 Task: Add Ultima Replenisher Electrolyte Mix, Blue Raspberry, Canister to the cart.
Action: Mouse moved to (22, 116)
Screenshot: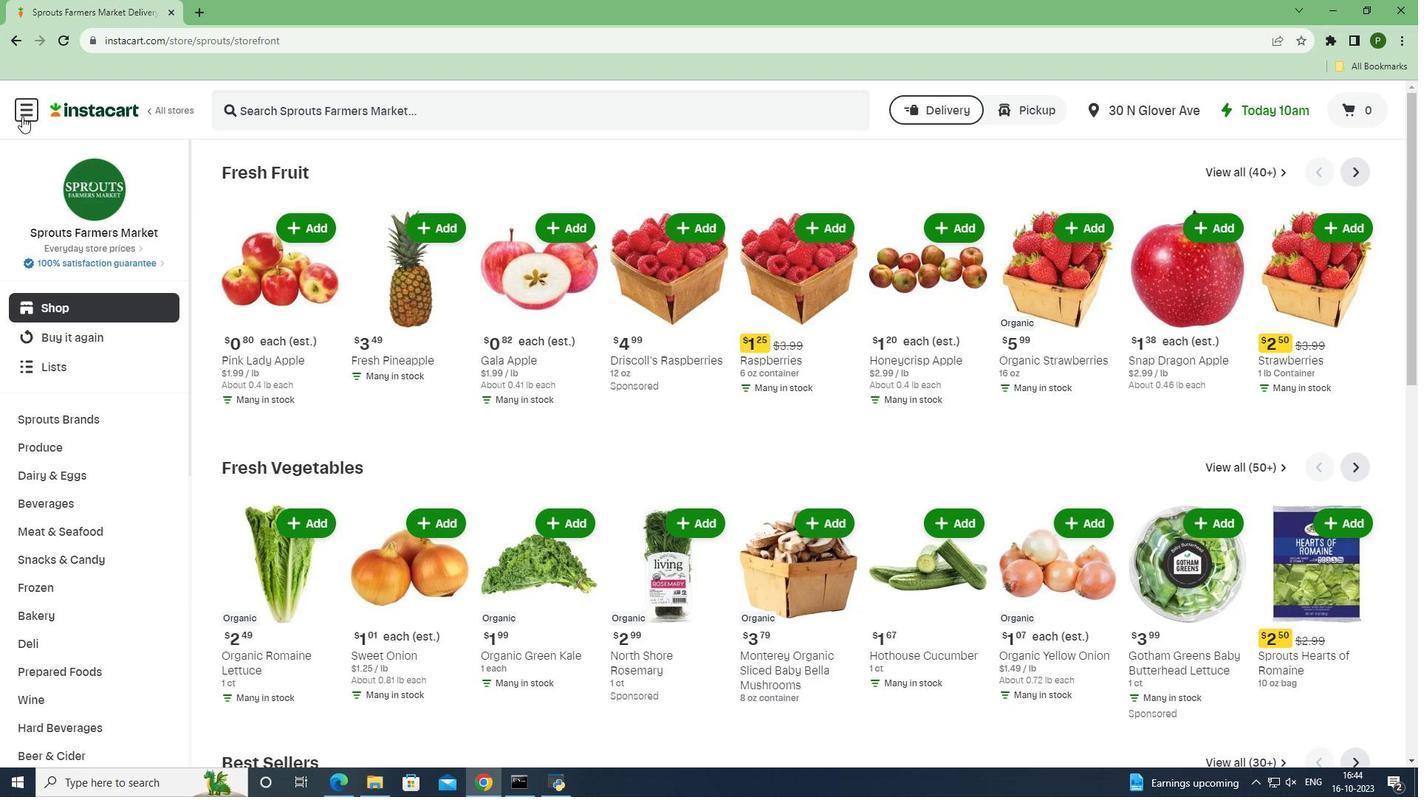 
Action: Mouse pressed left at (22, 116)
Screenshot: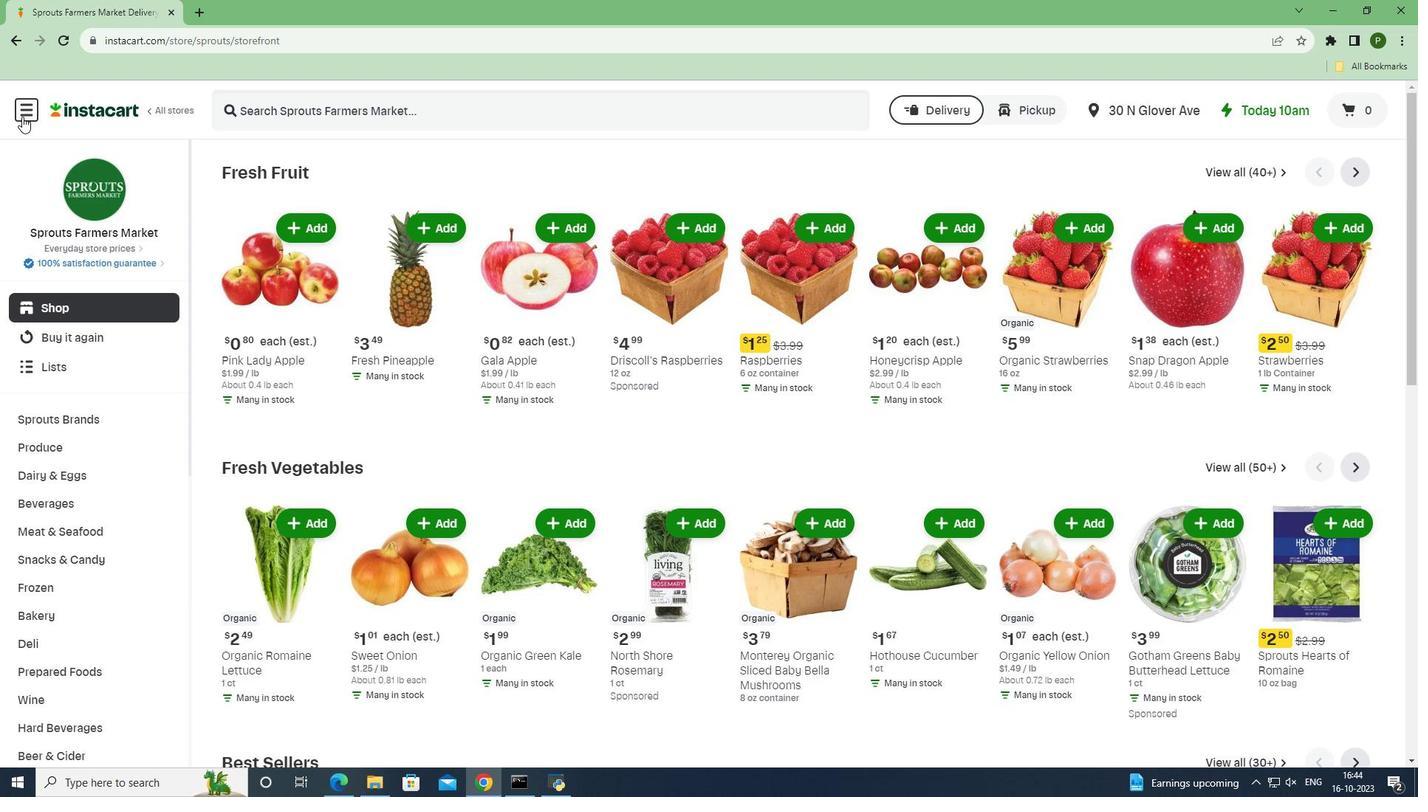 
Action: Mouse moved to (59, 390)
Screenshot: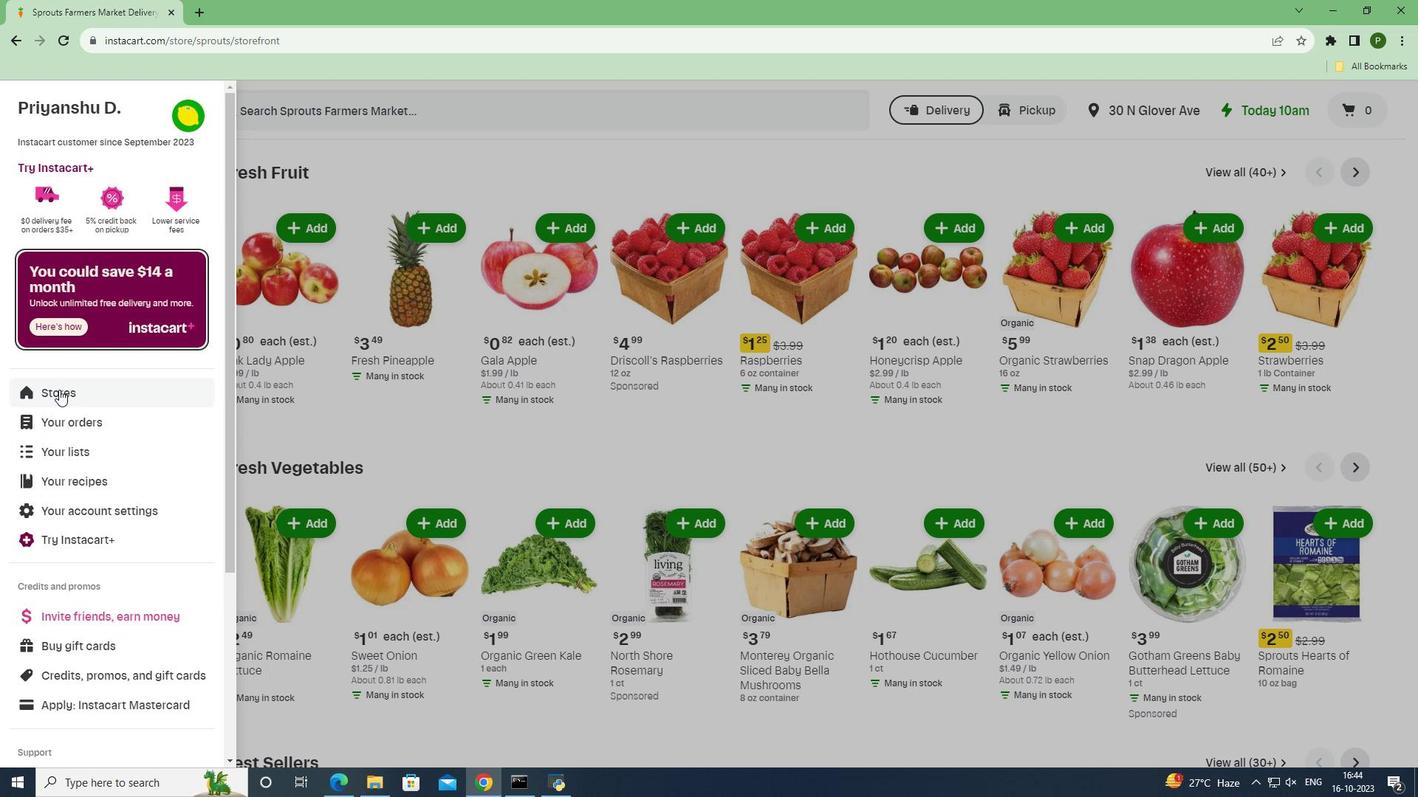 
Action: Mouse pressed left at (59, 390)
Screenshot: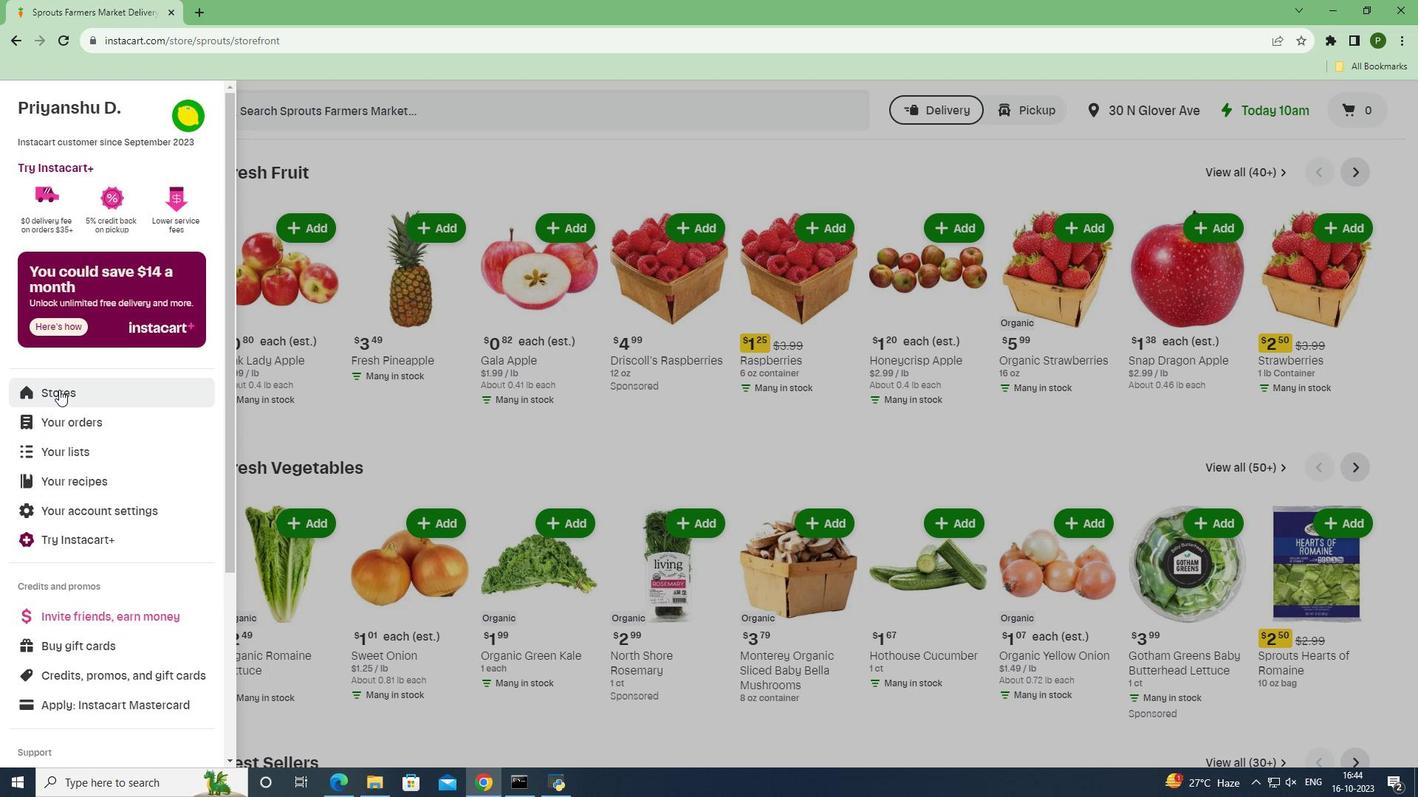 
Action: Mouse moved to (333, 168)
Screenshot: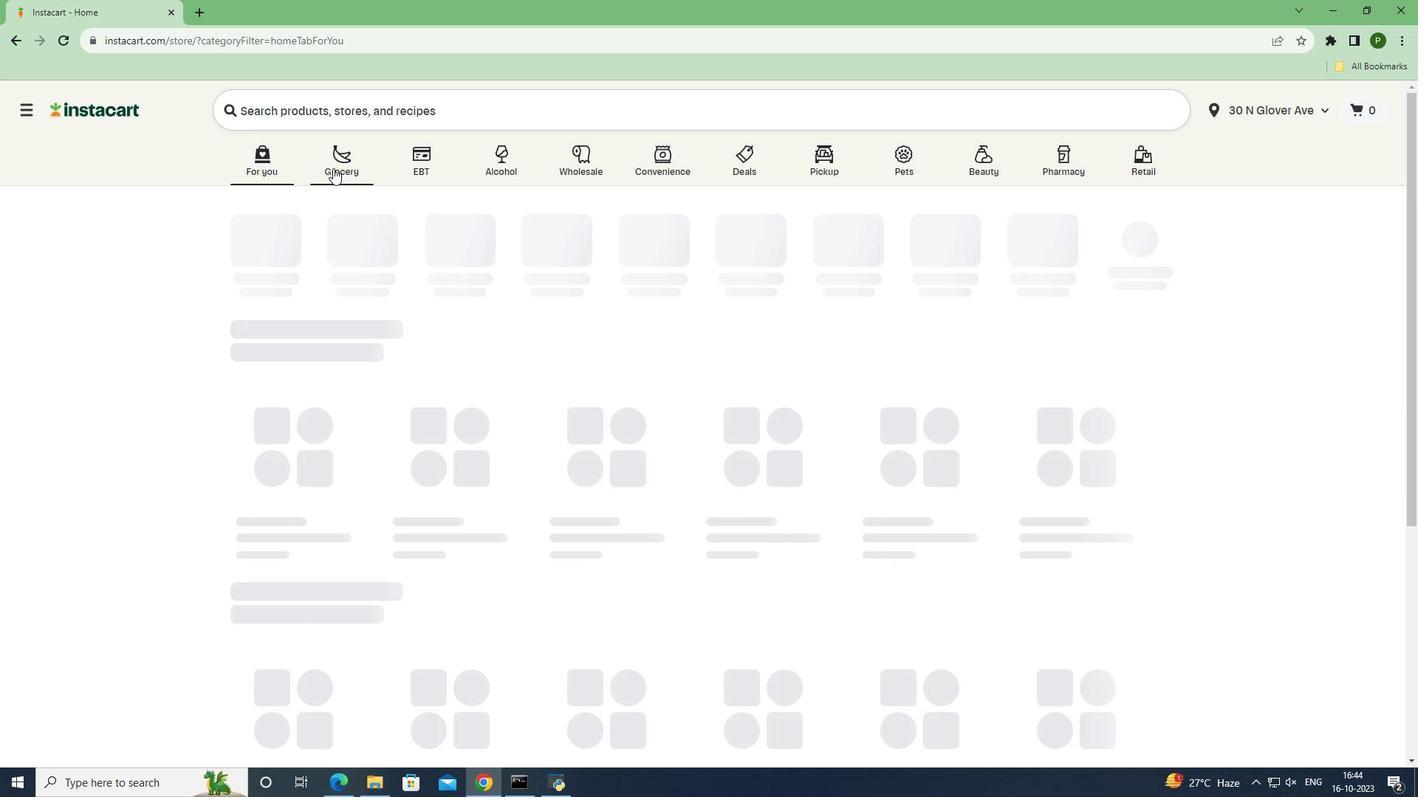 
Action: Mouse pressed left at (333, 168)
Screenshot: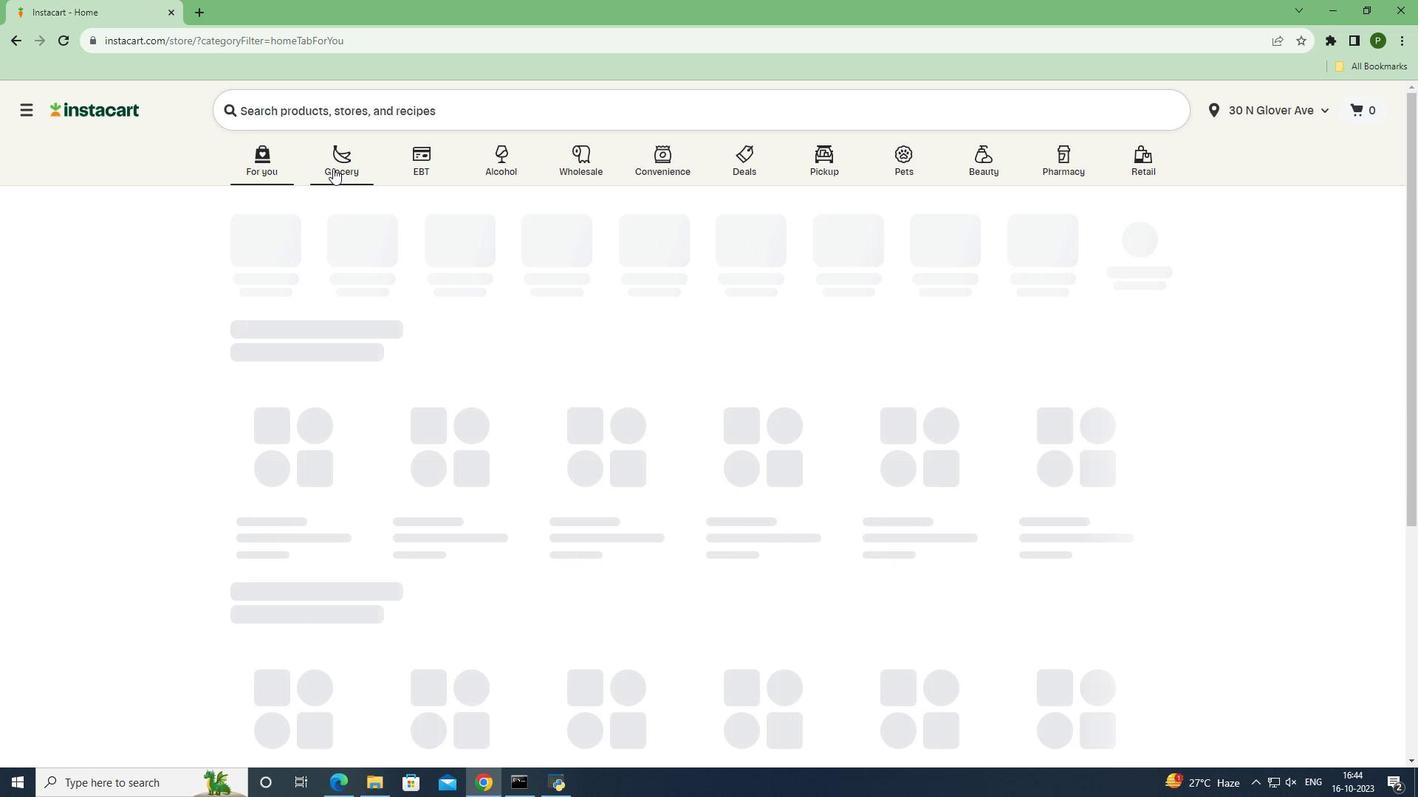 
Action: Mouse moved to (908, 347)
Screenshot: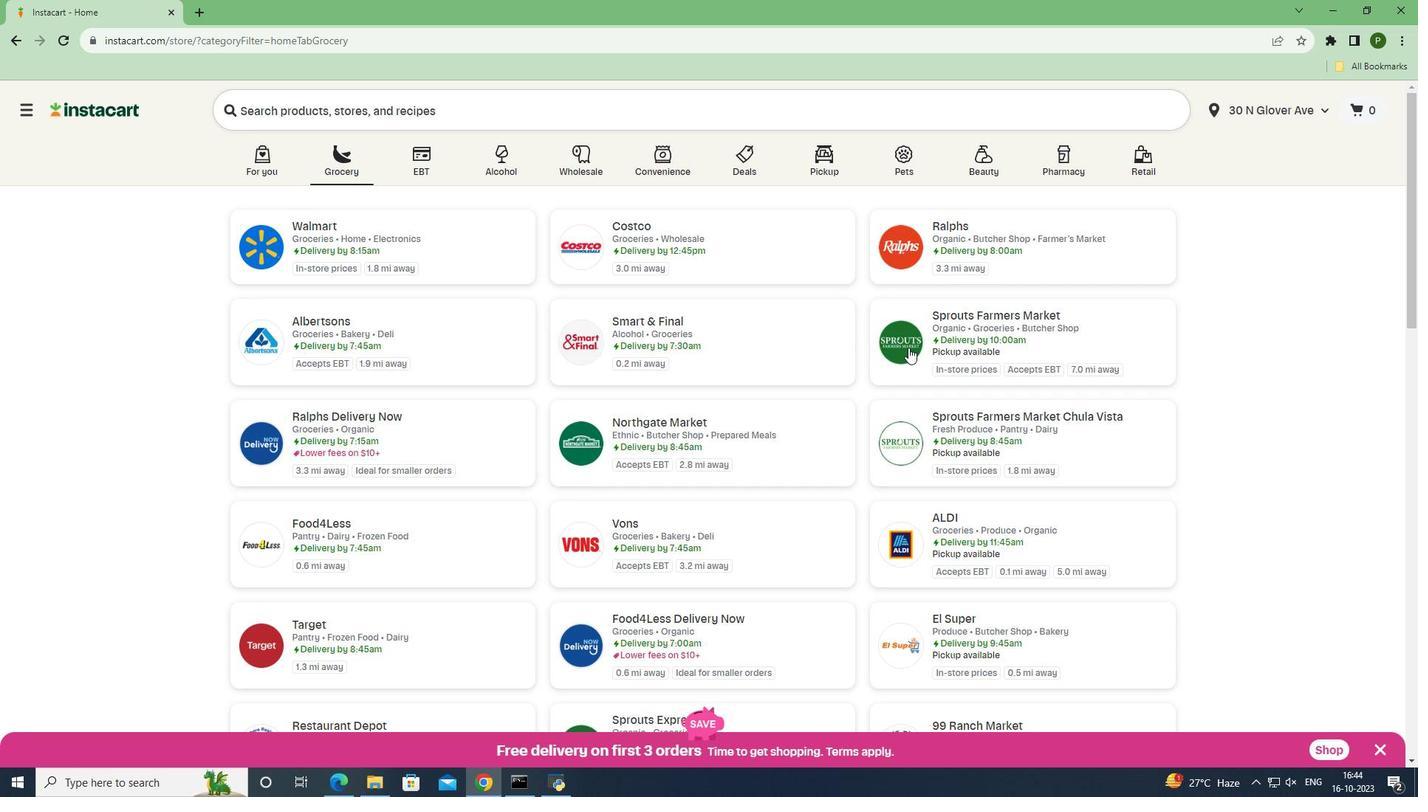 
Action: Mouse pressed left at (908, 347)
Screenshot: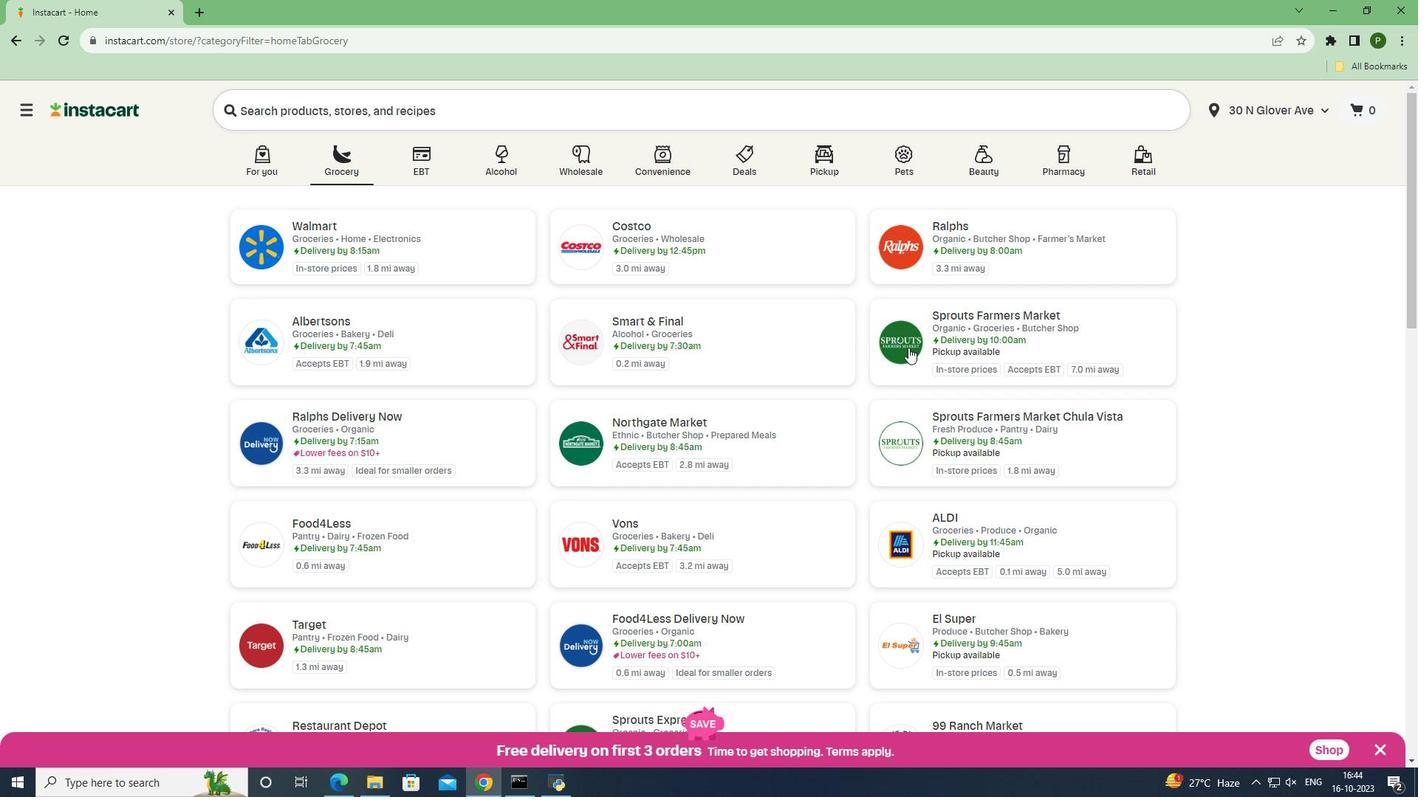 
Action: Mouse moved to (78, 506)
Screenshot: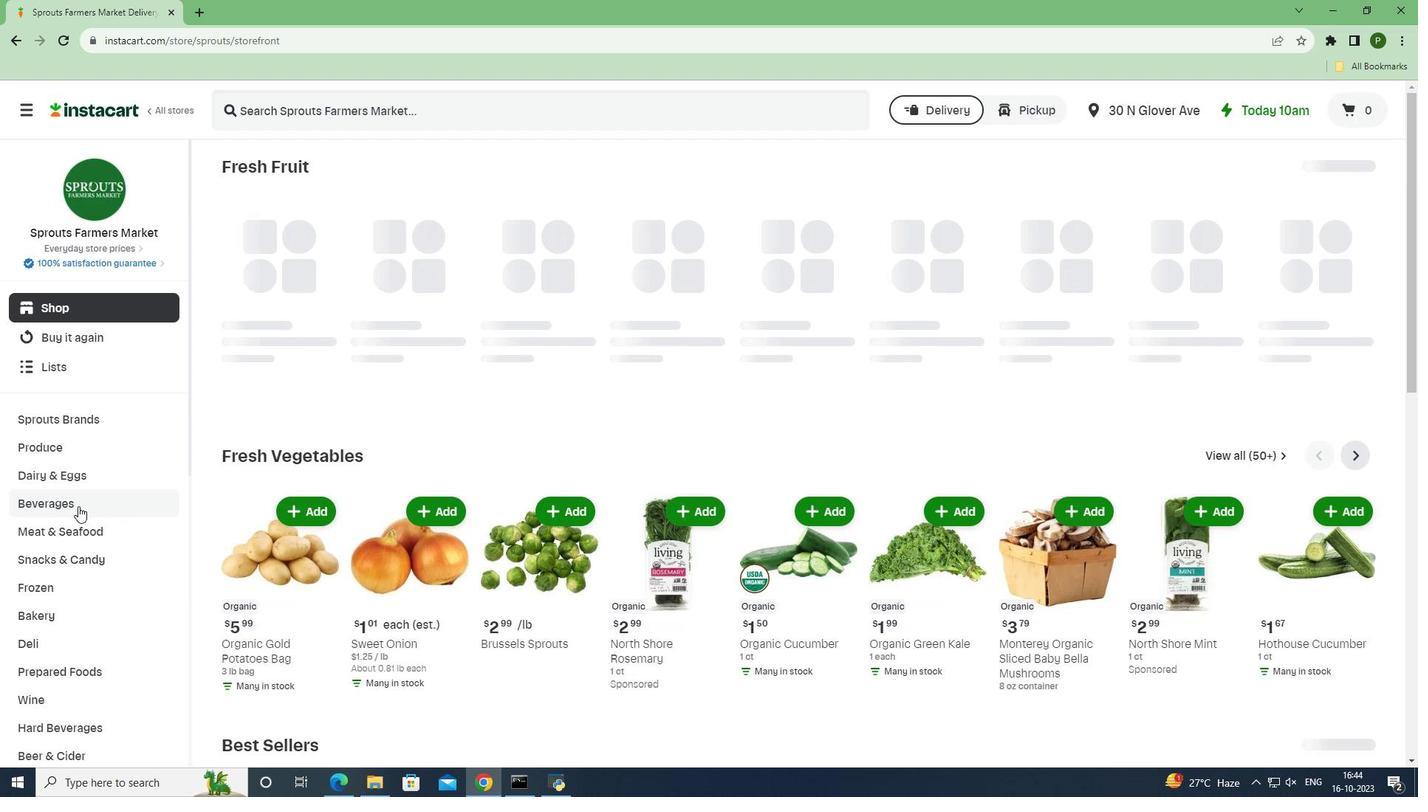 
Action: Mouse pressed left at (78, 506)
Screenshot: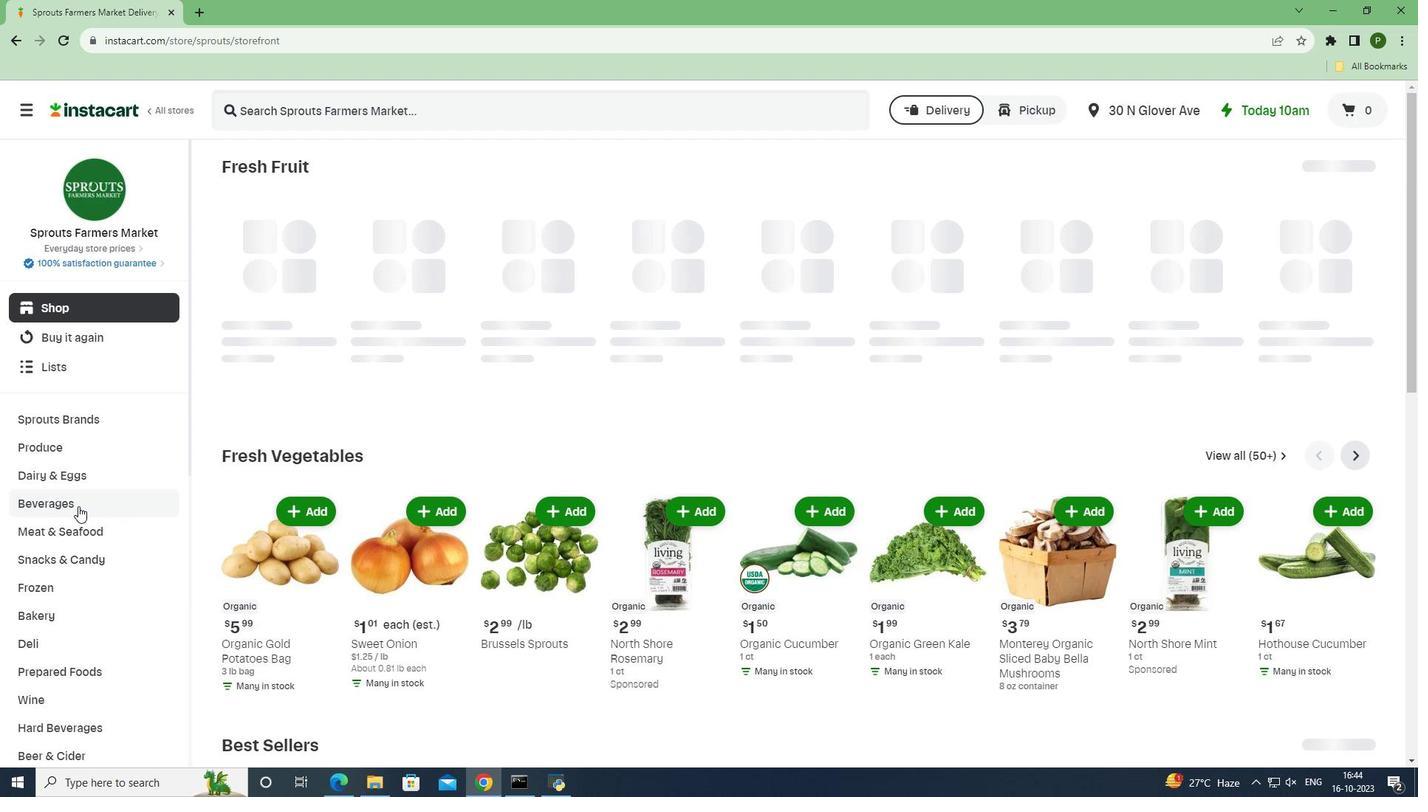 
Action: Mouse moved to (1347, 202)
Screenshot: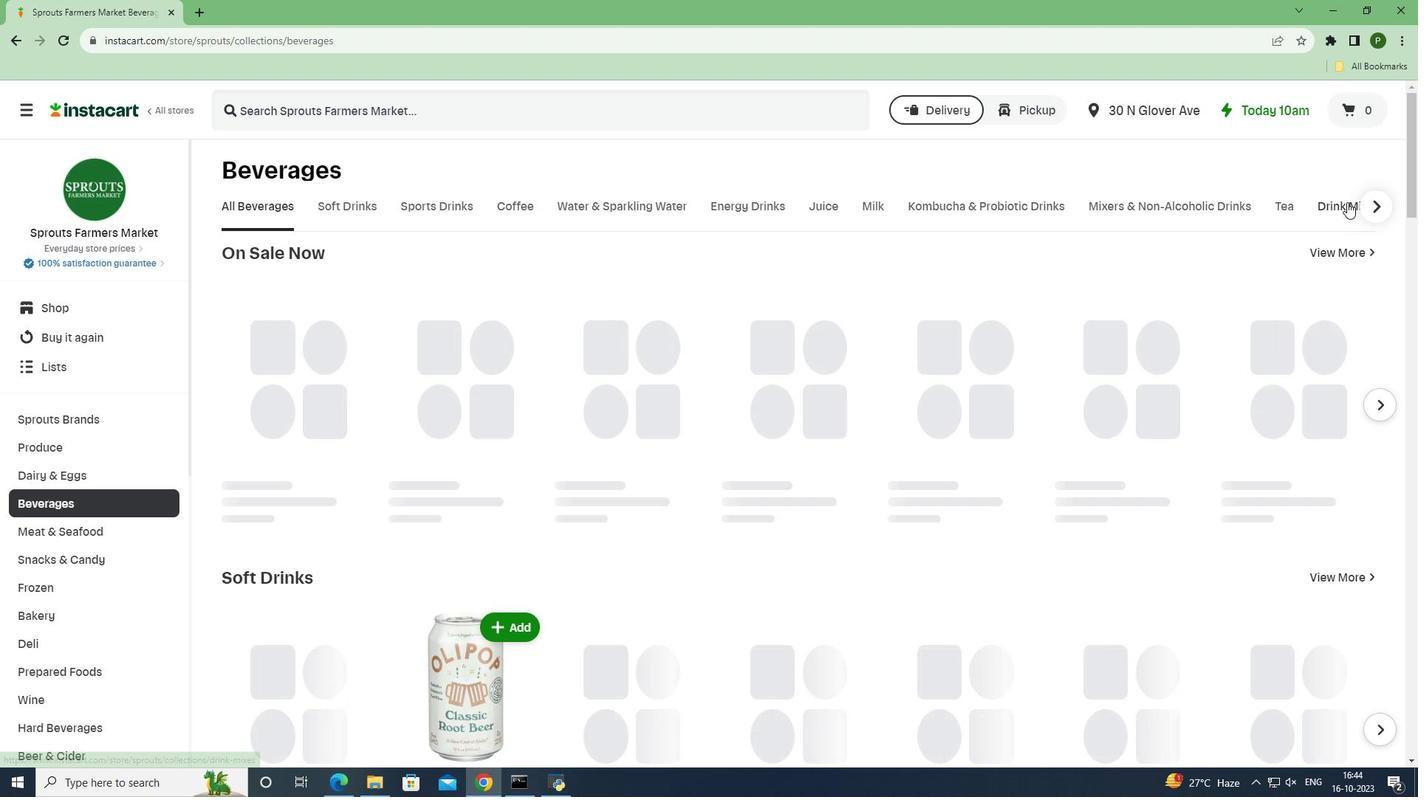 
Action: Mouse pressed left at (1347, 202)
Screenshot: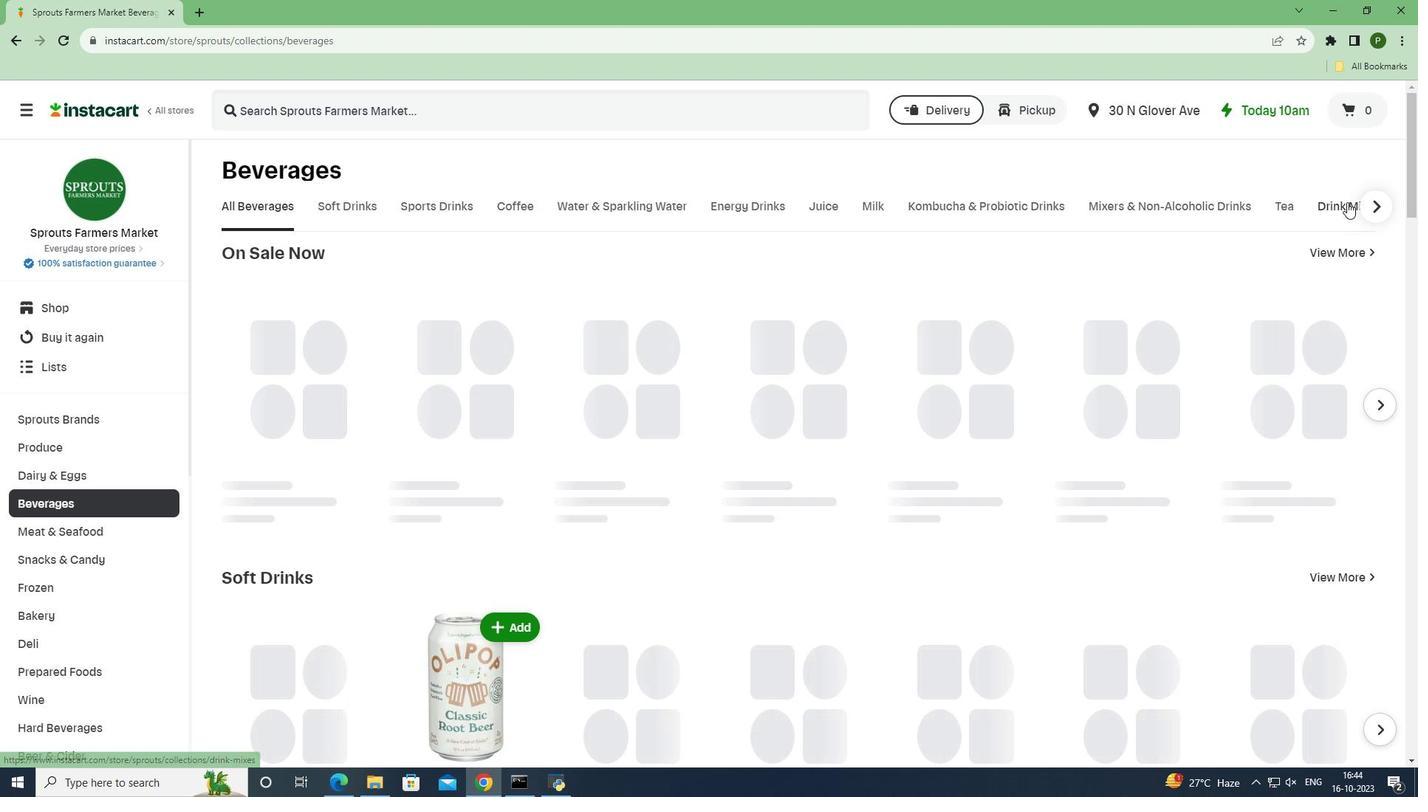 
Action: Mouse moved to (393, 266)
Screenshot: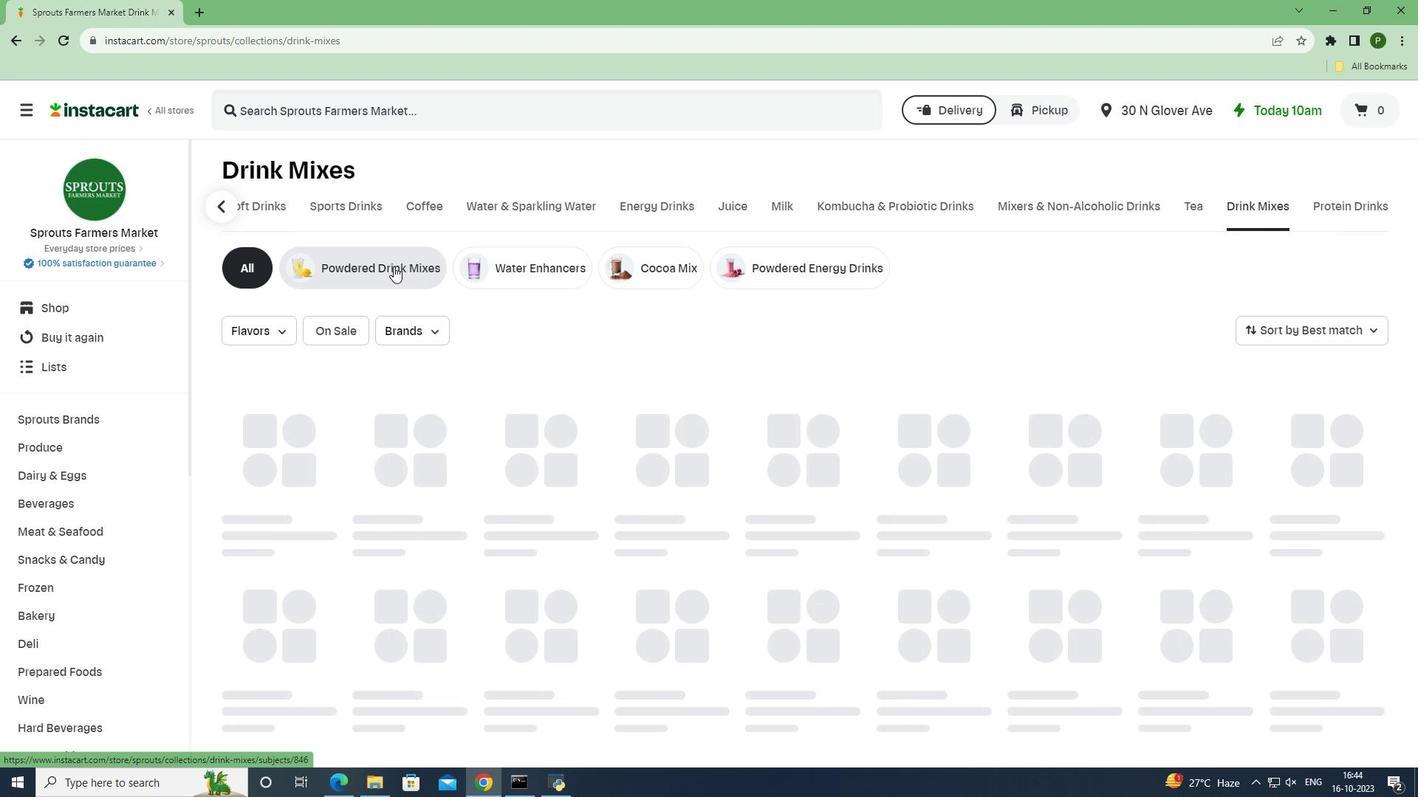 
Action: Mouse pressed left at (393, 266)
Screenshot: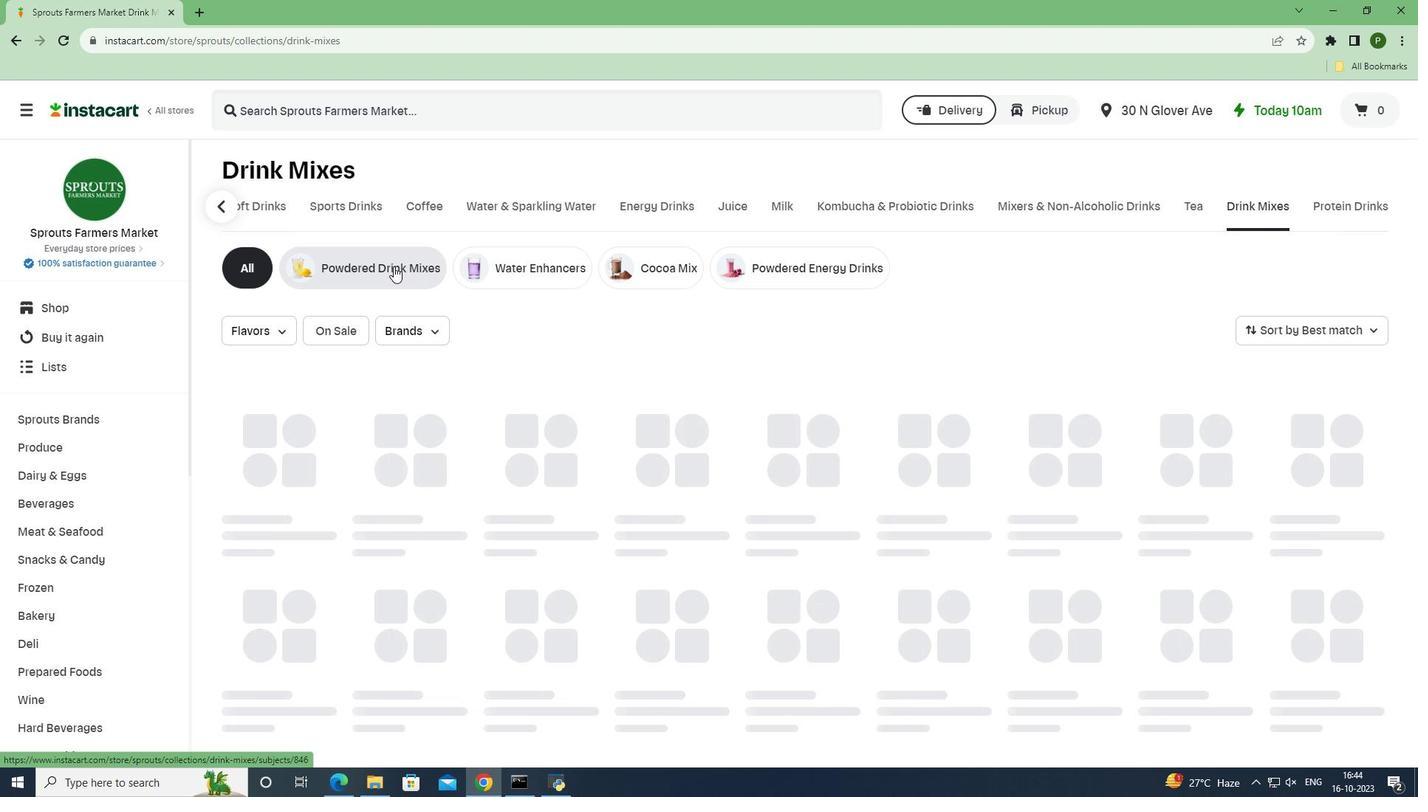 
Action: Mouse moved to (390, 106)
Screenshot: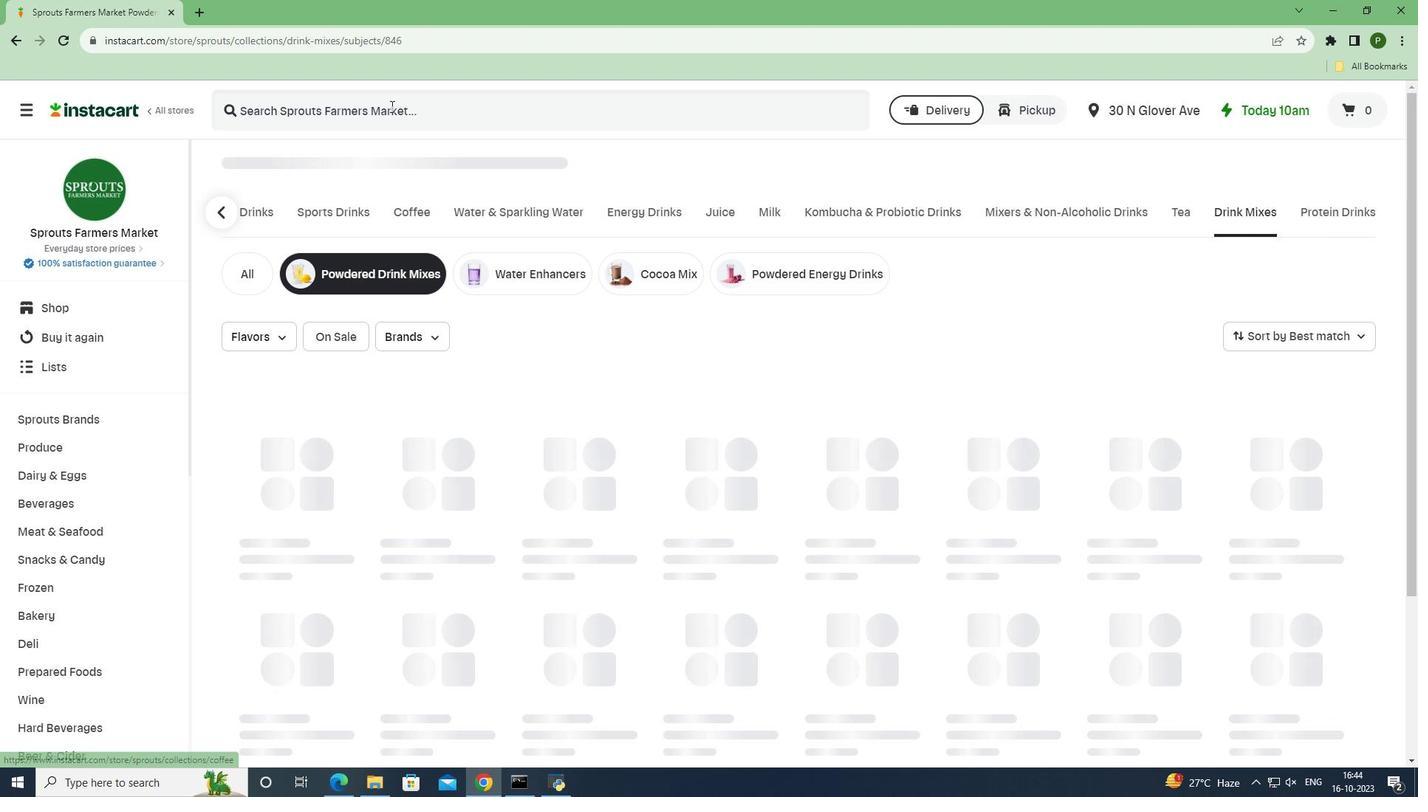 
Action: Mouse pressed left at (390, 106)
Screenshot: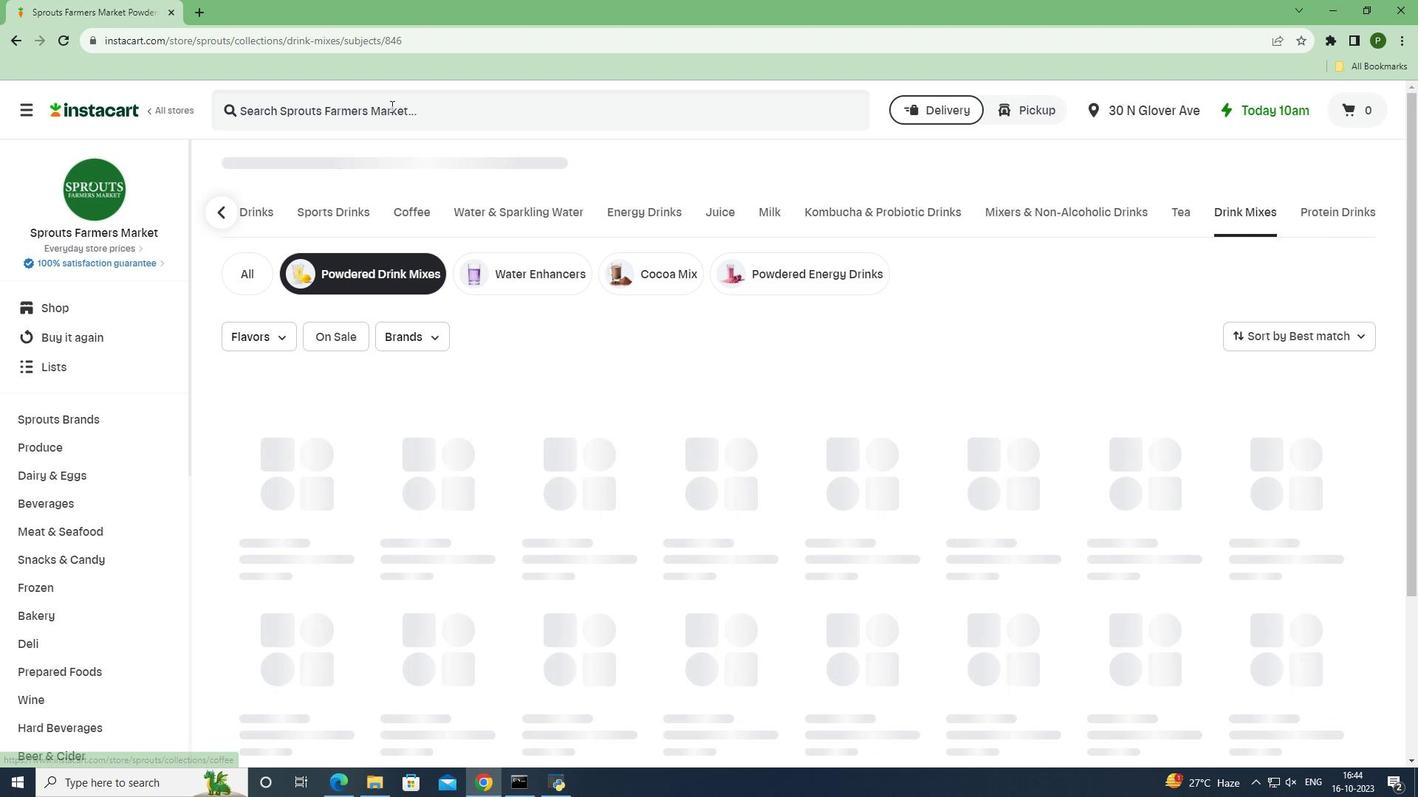 
Action: Key pressed <Key.caps_lock>U<Key.caps_lock>ltima<Key.space><Key.caps_lock>R<Key.caps_lock>eplenisher<Key.space><Key.caps_lock>E<Key.caps_lock>lectrolyte<Key.space><Key.caps_lock>M<Key.caps_lock>ix,<Key.space><Key.caps_lock>B<Key.caps_lock>lue<Key.space><Key.caps_lock>R<Key.caps_lock>aspberry,<Key.space><Key.caps_lock>C<Key.caps_lock>anister<Key.space><Key.enter>
Screenshot: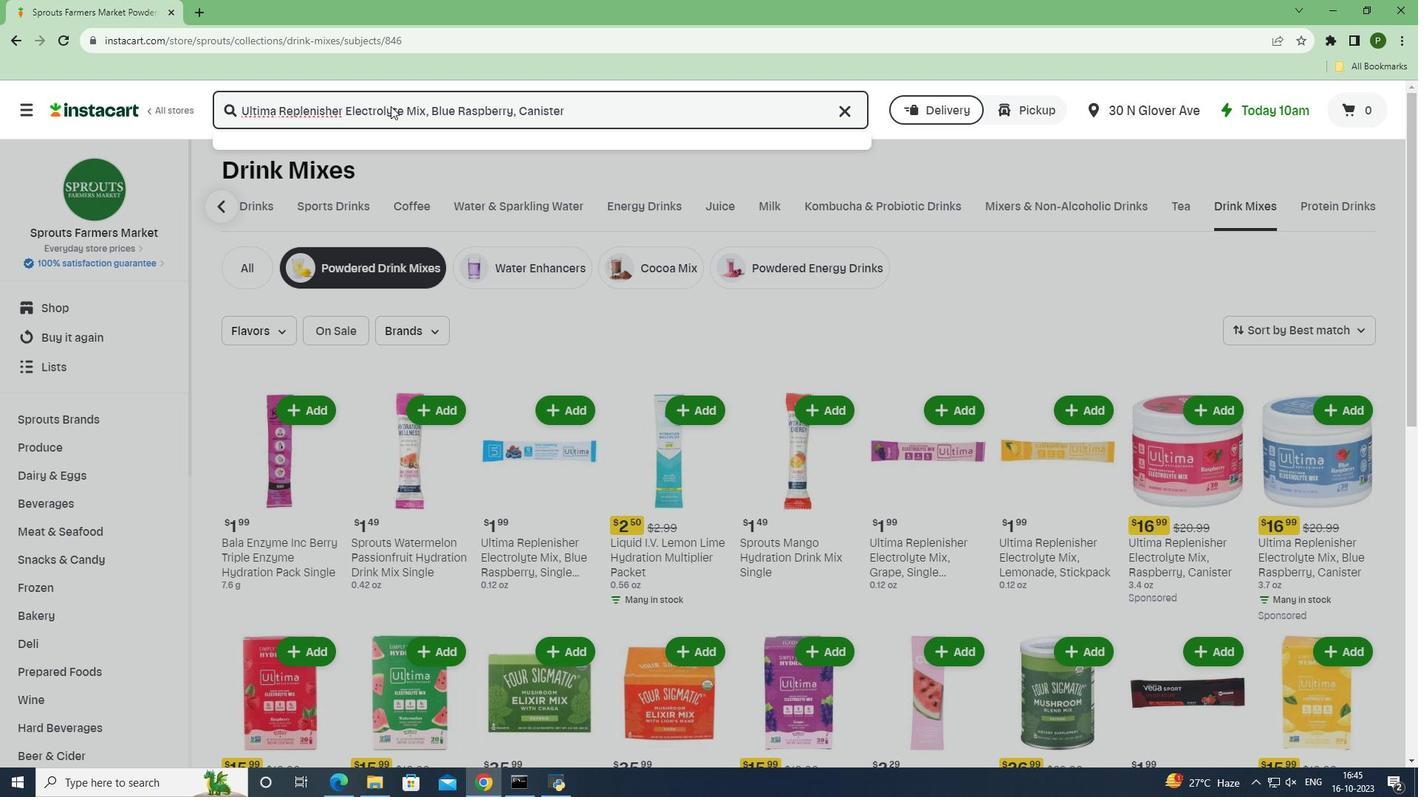 
Action: Mouse moved to (406, 277)
Screenshot: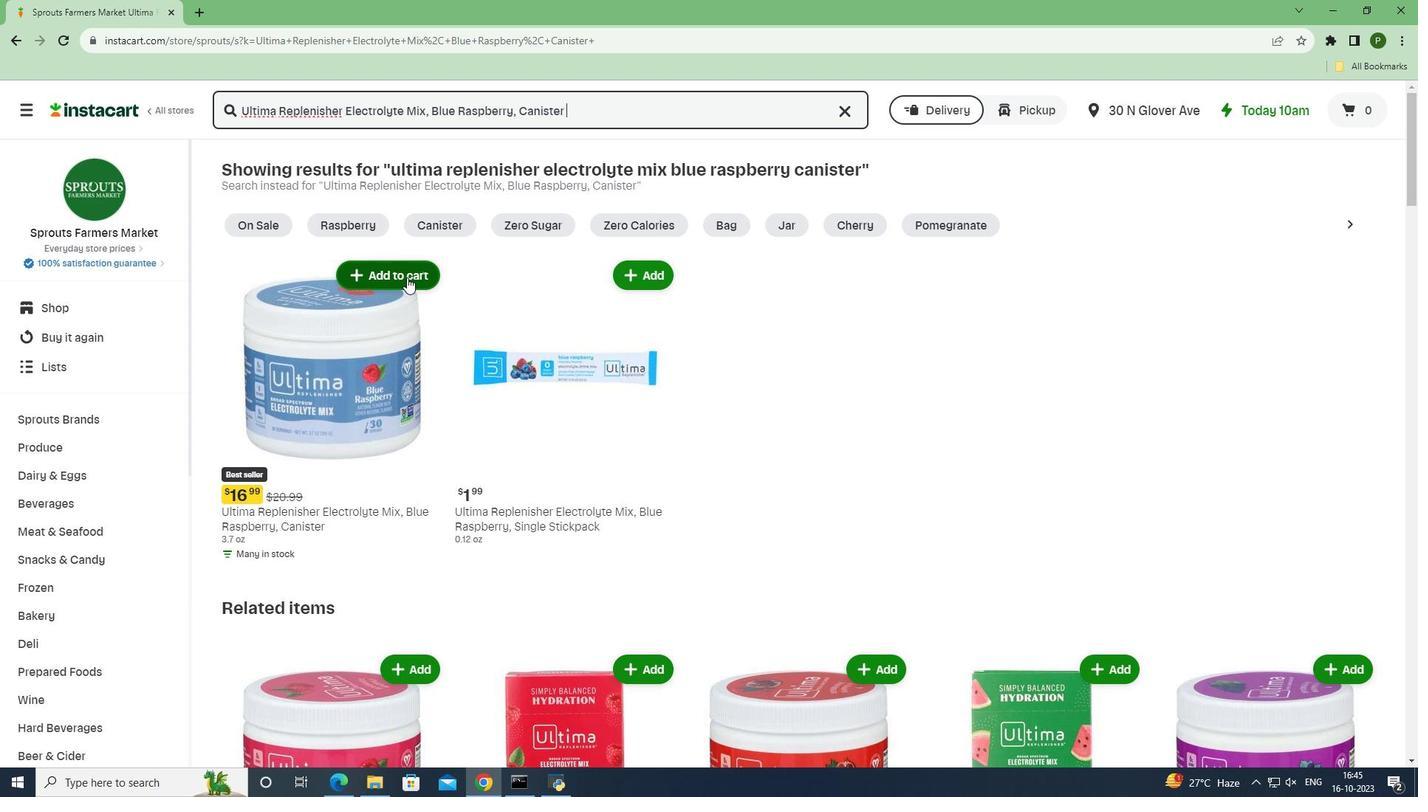 
Action: Mouse pressed left at (406, 277)
Screenshot: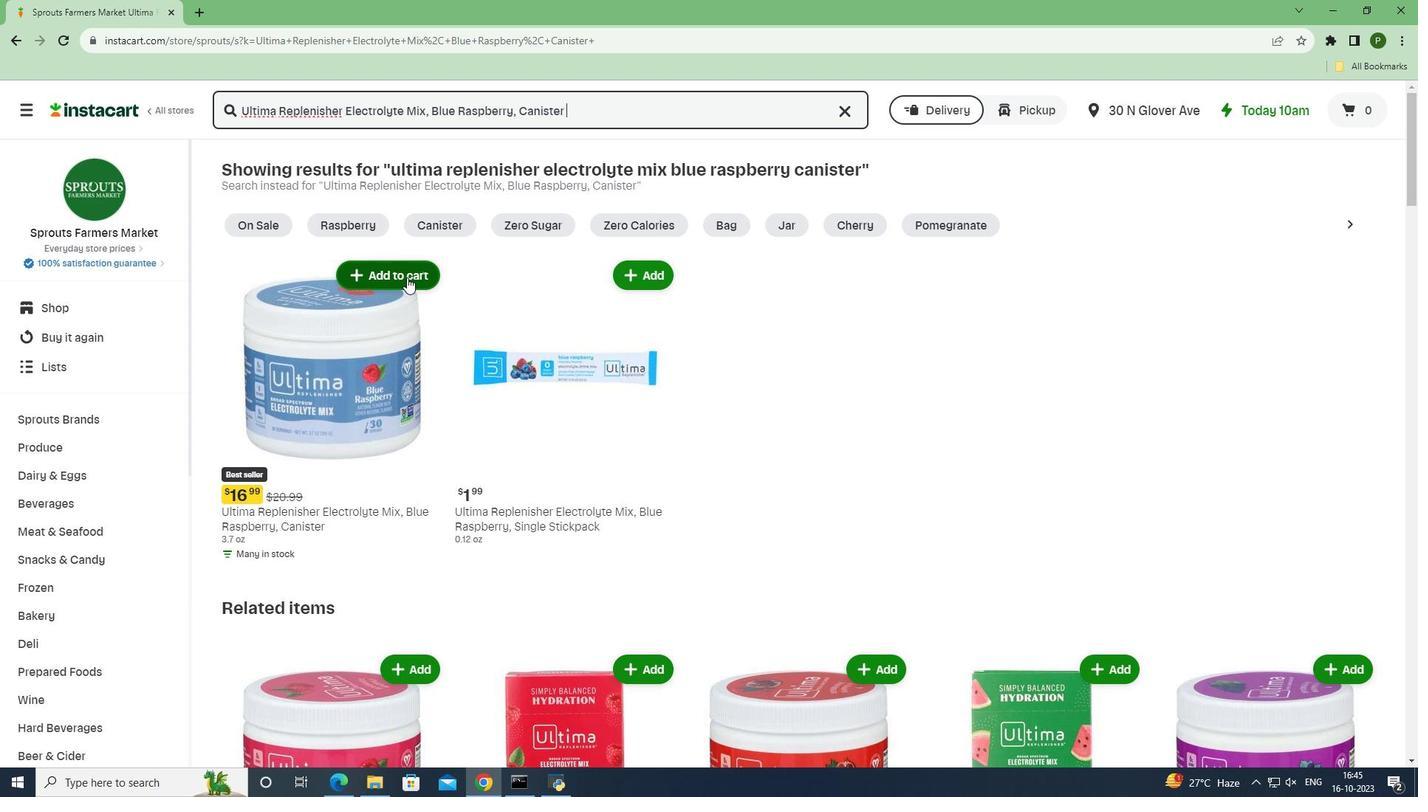 
Action: Mouse moved to (441, 355)
Screenshot: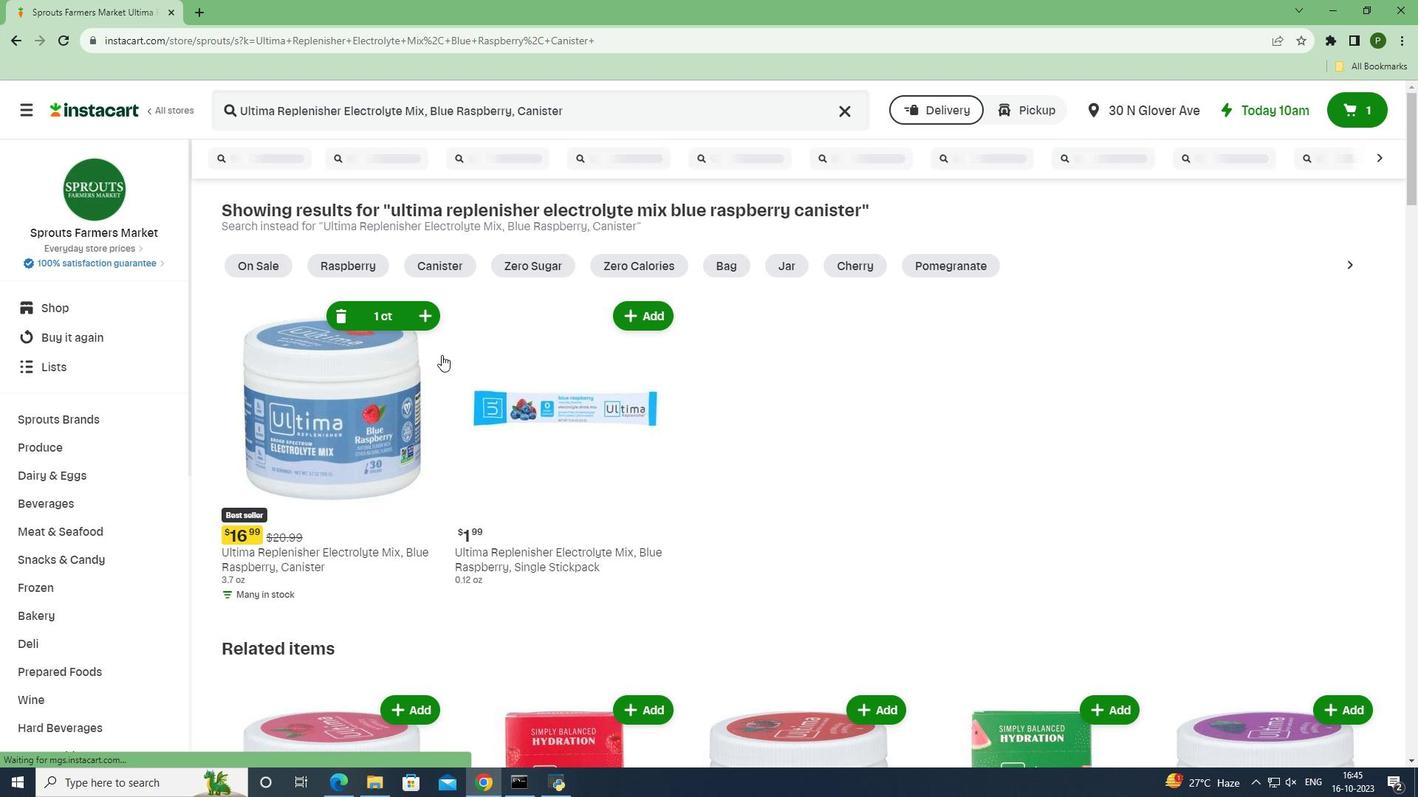 
